 Task: Create a new attribution model for campaigns
Action: Mouse moved to (150, 226)
Screenshot: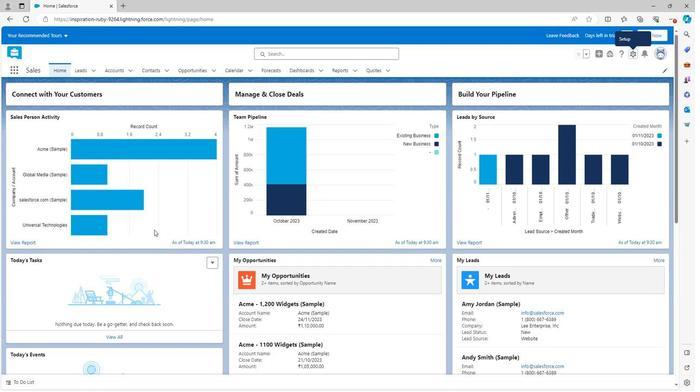
Action: Mouse scrolled (150, 226) with delta (0, 0)
Screenshot: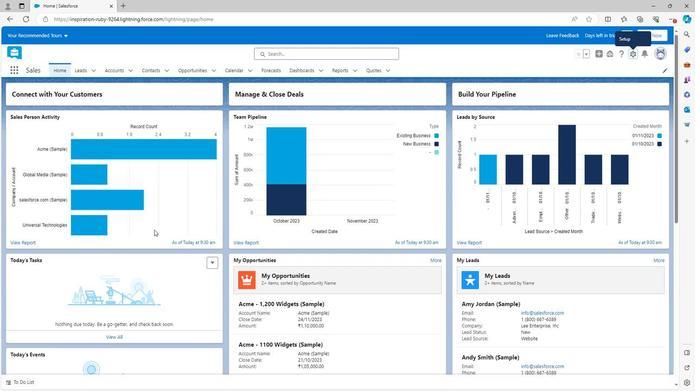 
Action: Mouse scrolled (150, 226) with delta (0, 0)
Screenshot: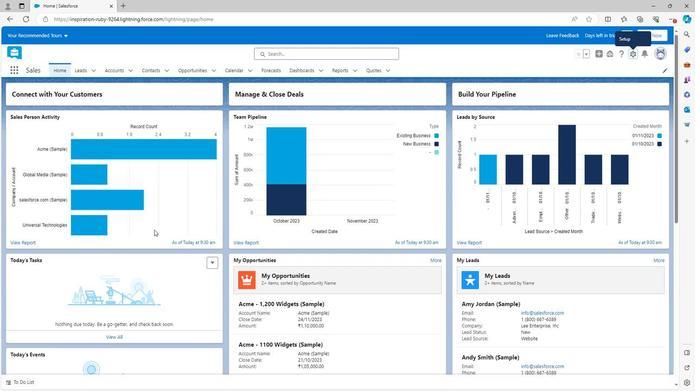 
Action: Mouse scrolled (150, 226) with delta (0, 0)
Screenshot: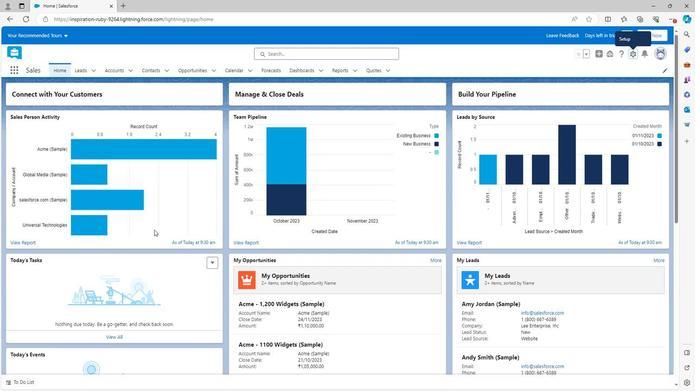 
Action: Mouse scrolled (150, 226) with delta (0, 0)
Screenshot: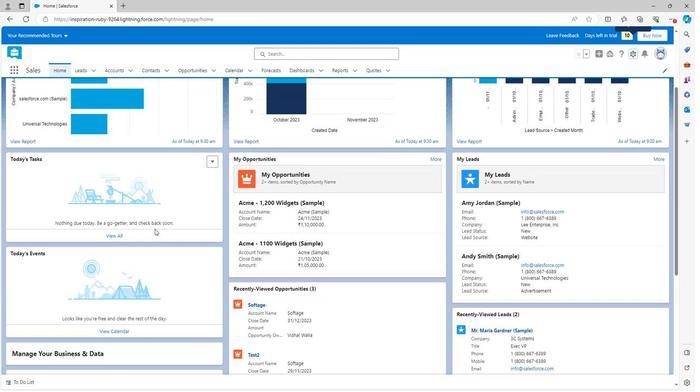
Action: Mouse scrolled (150, 226) with delta (0, 0)
Screenshot: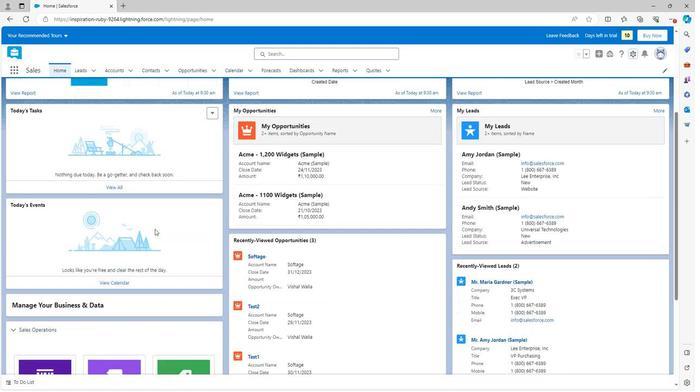 
Action: Mouse scrolled (150, 226) with delta (0, 0)
Screenshot: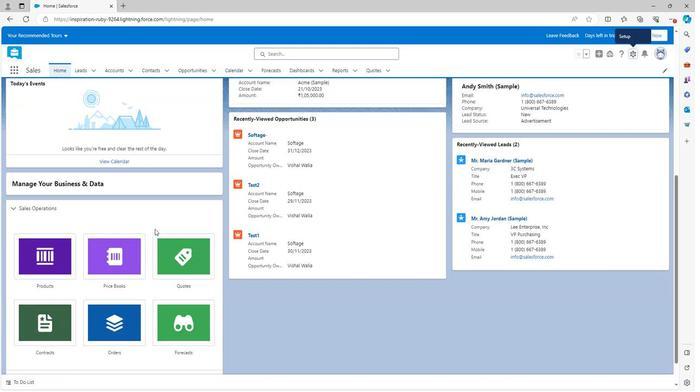 
Action: Mouse scrolled (150, 226) with delta (0, 0)
Screenshot: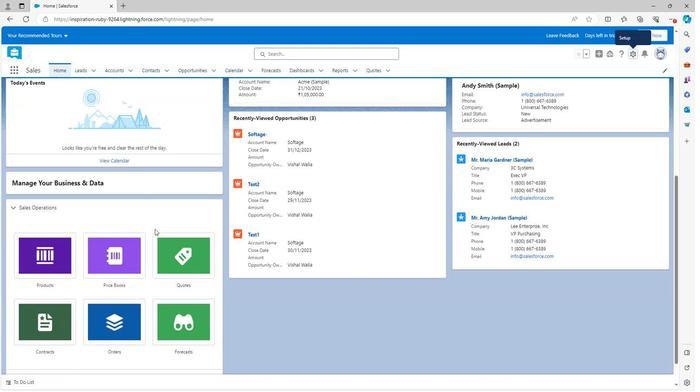 
Action: Mouse scrolled (150, 226) with delta (0, 0)
Screenshot: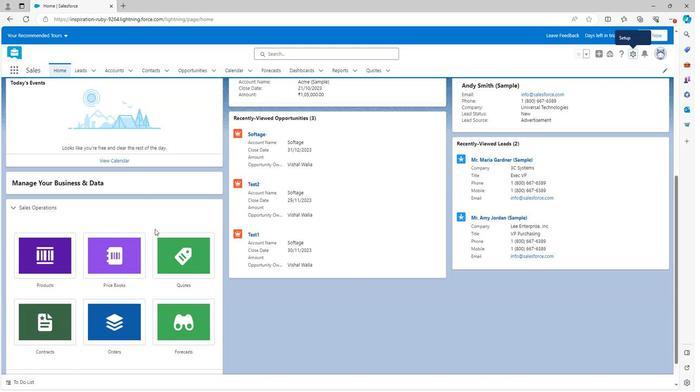 
Action: Mouse scrolled (150, 226) with delta (0, 0)
Screenshot: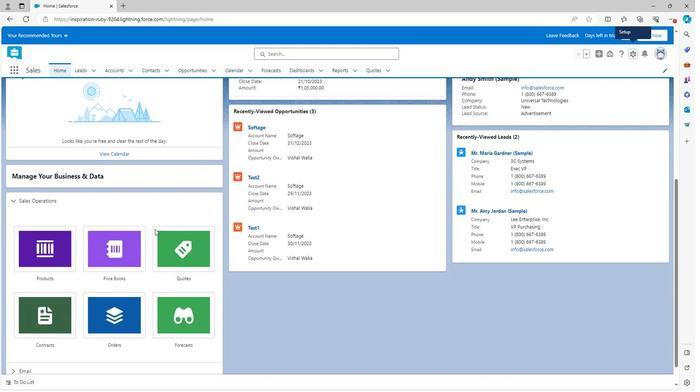 
Action: Mouse scrolled (150, 226) with delta (0, 0)
Screenshot: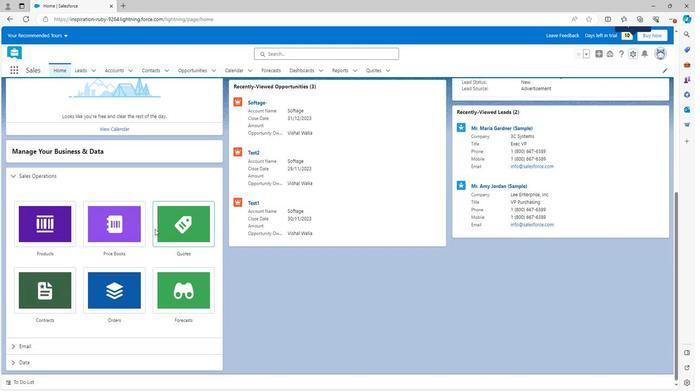 
Action: Mouse moved to (580, 97)
Screenshot: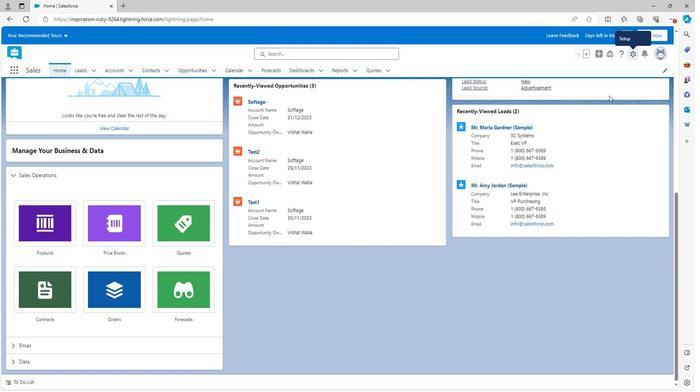 
Action: Mouse scrolled (580, 98) with delta (0, 0)
Screenshot: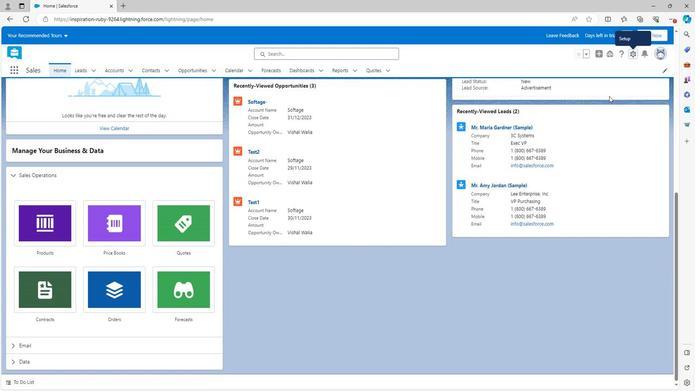 
Action: Mouse scrolled (580, 98) with delta (0, 0)
Screenshot: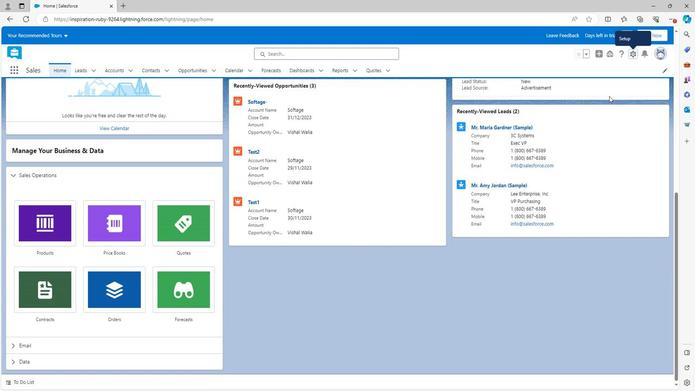 
Action: Mouse moved to (580, 98)
Screenshot: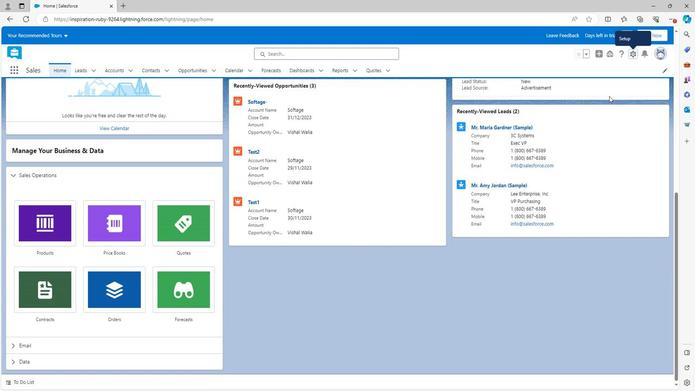 
Action: Mouse scrolled (580, 98) with delta (0, 0)
Screenshot: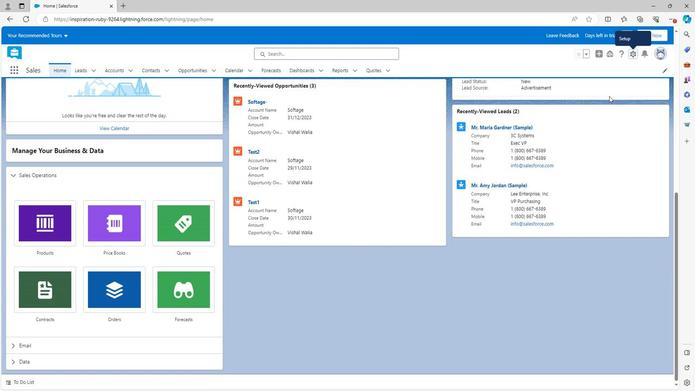 
Action: Mouse scrolled (580, 98) with delta (0, 0)
Screenshot: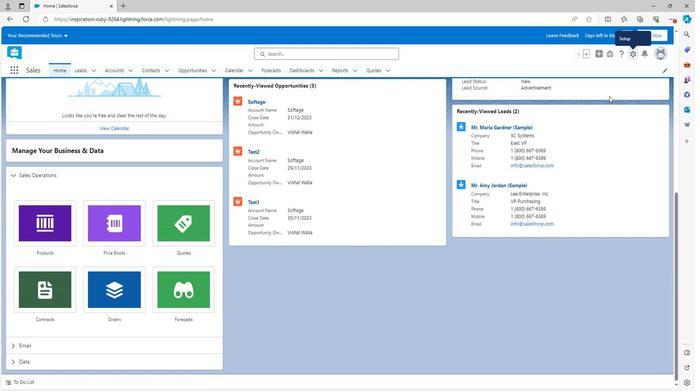 
Action: Mouse scrolled (580, 98) with delta (0, 0)
Screenshot: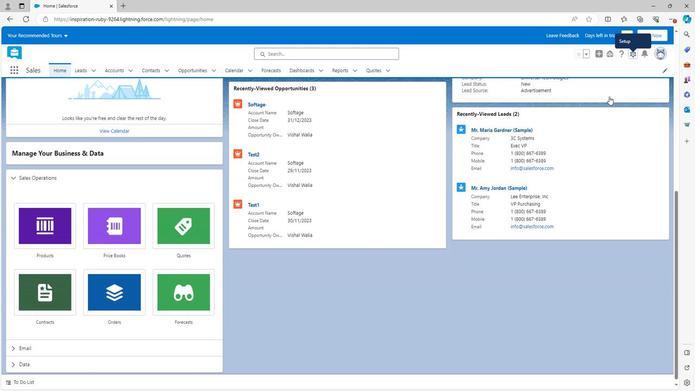 
Action: Mouse scrolled (580, 98) with delta (0, 0)
Screenshot: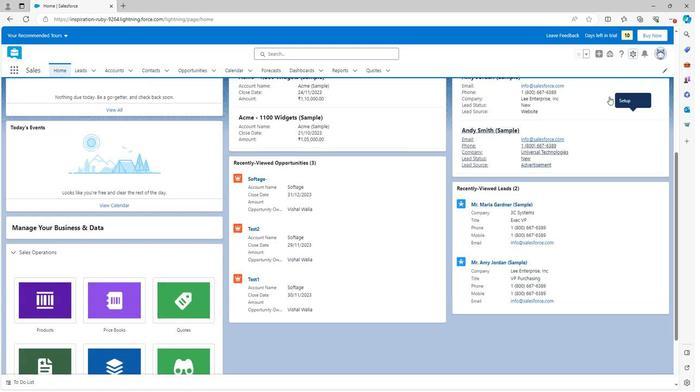 
Action: Mouse scrolled (580, 98) with delta (0, 0)
Screenshot: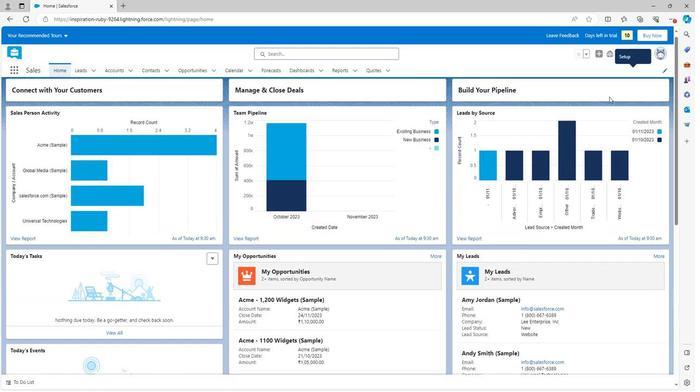 
Action: Mouse scrolled (580, 98) with delta (0, 0)
Screenshot: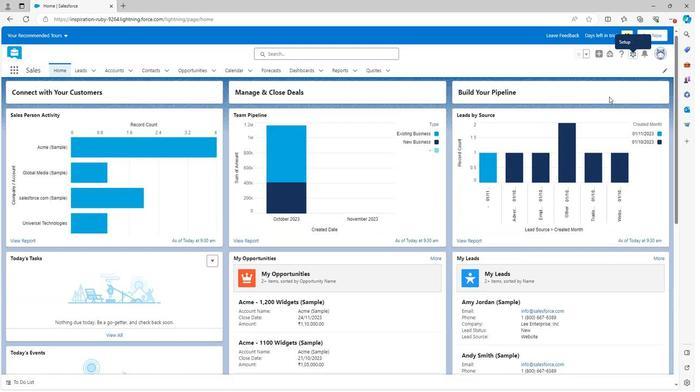 
Action: Mouse scrolled (580, 98) with delta (0, 0)
Screenshot: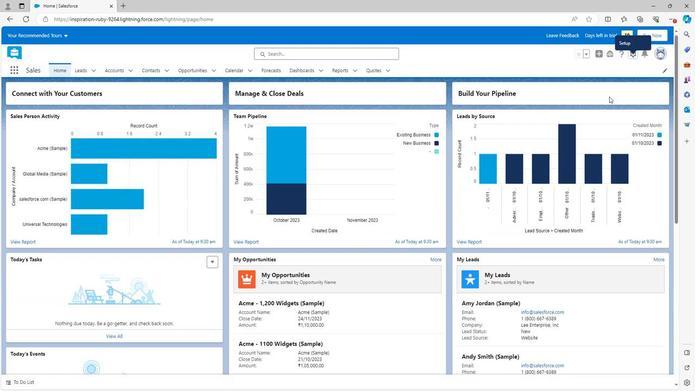 
Action: Mouse moved to (603, 55)
Screenshot: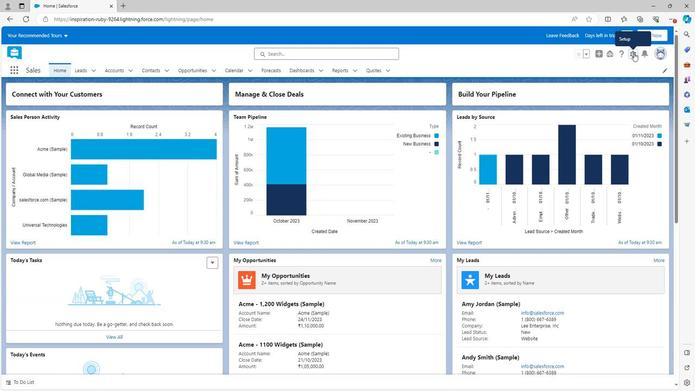 
Action: Mouse pressed left at (603, 55)
Screenshot: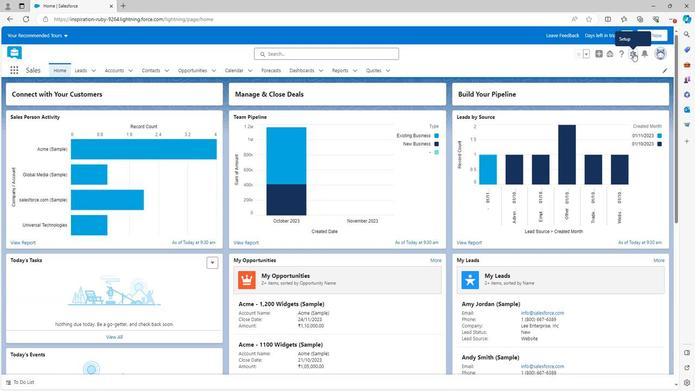 
Action: Mouse moved to (584, 75)
Screenshot: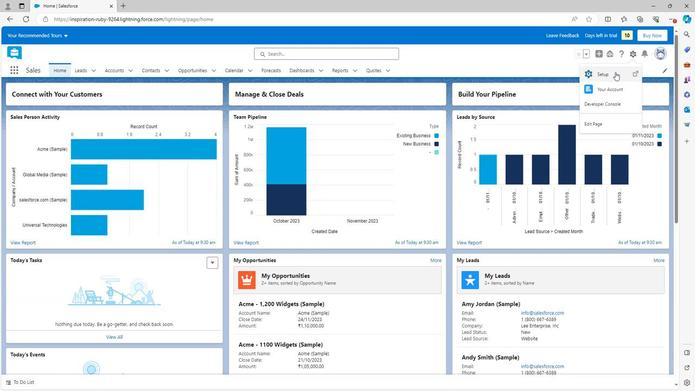 
Action: Mouse pressed left at (584, 75)
Screenshot: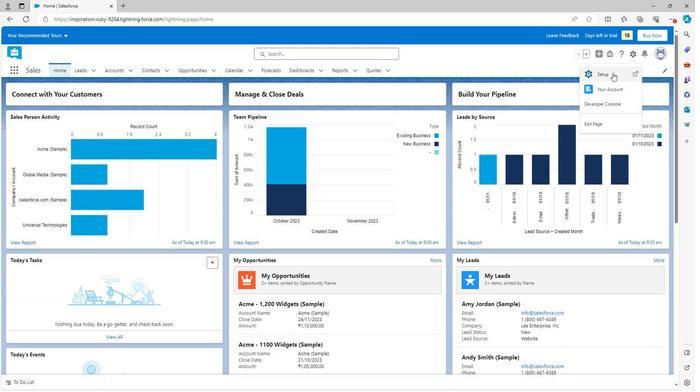 
Action: Mouse moved to (11, 248)
Screenshot: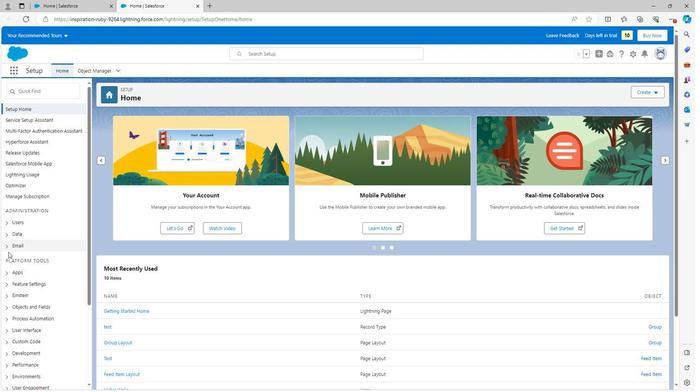 
Action: Mouse scrolled (11, 248) with delta (0, 0)
Screenshot: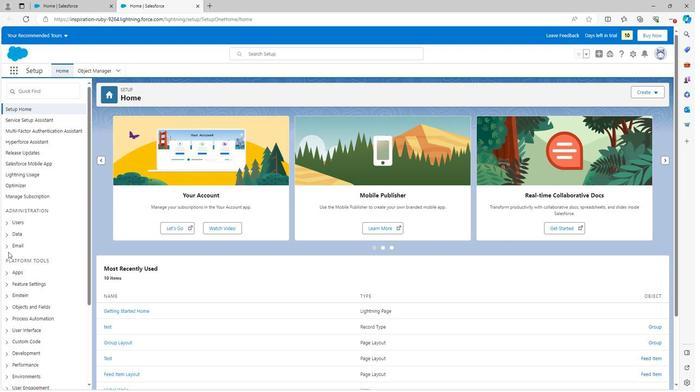 
Action: Mouse scrolled (11, 248) with delta (0, 0)
Screenshot: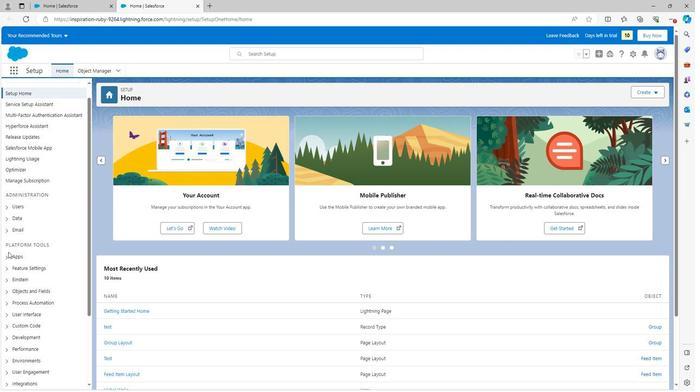 
Action: Mouse scrolled (11, 248) with delta (0, 0)
Screenshot: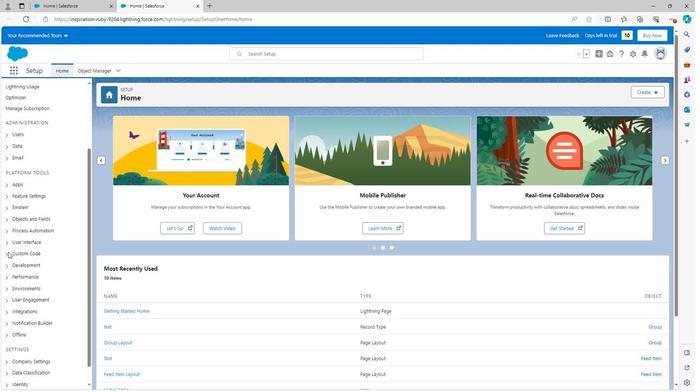 
Action: Mouse moved to (11, 174)
Screenshot: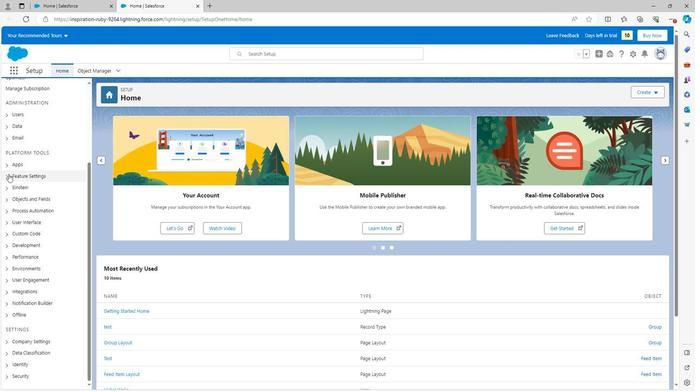 
Action: Mouse pressed left at (11, 174)
Screenshot: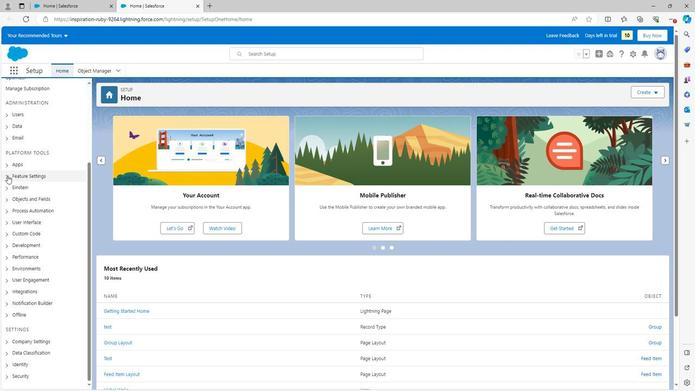 
Action: Mouse moved to (13, 185)
Screenshot: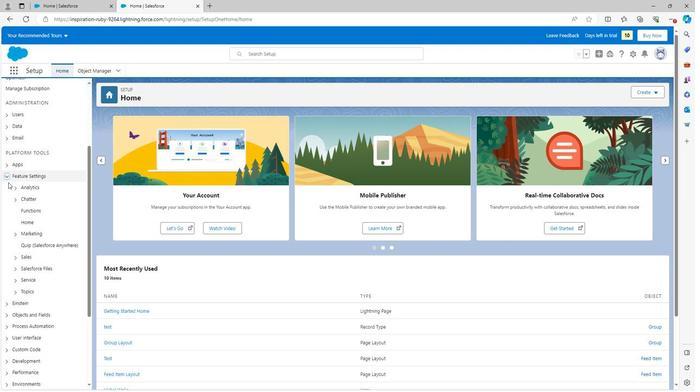 
Action: Mouse scrolled (13, 184) with delta (0, 0)
Screenshot: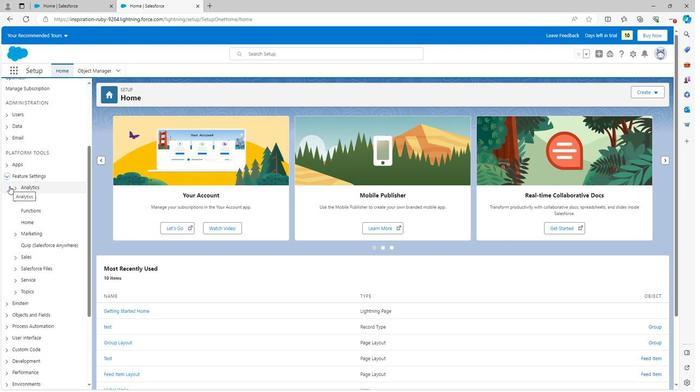 
Action: Mouse moved to (19, 185)
Screenshot: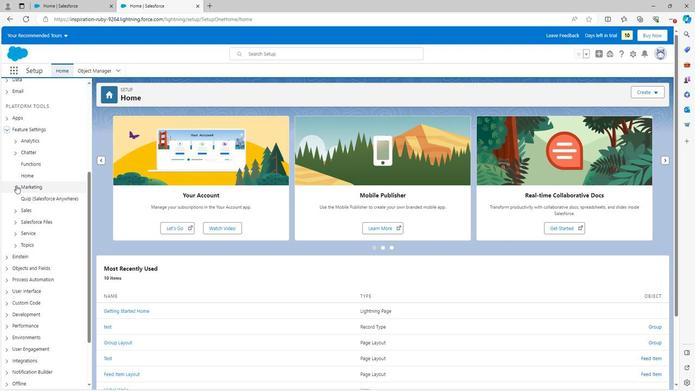 
Action: Mouse pressed left at (19, 185)
Screenshot: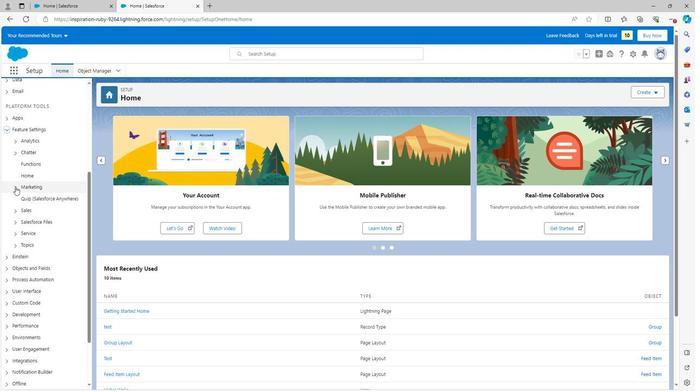 
Action: Mouse moved to (23, 215)
Screenshot: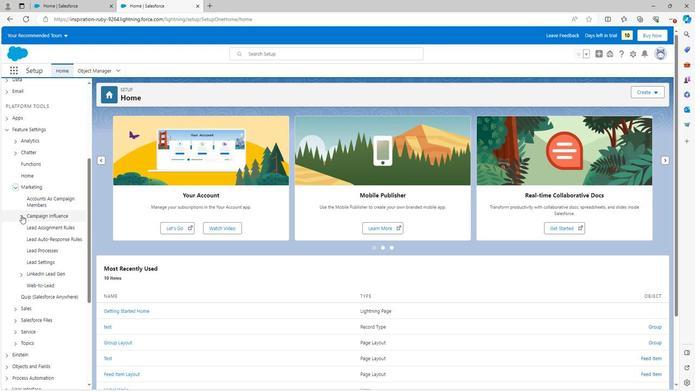 
Action: Mouse pressed left at (23, 215)
Screenshot: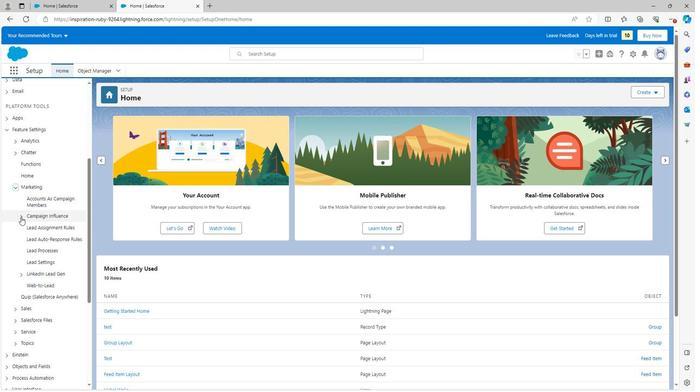 
Action: Mouse moved to (42, 251)
Screenshot: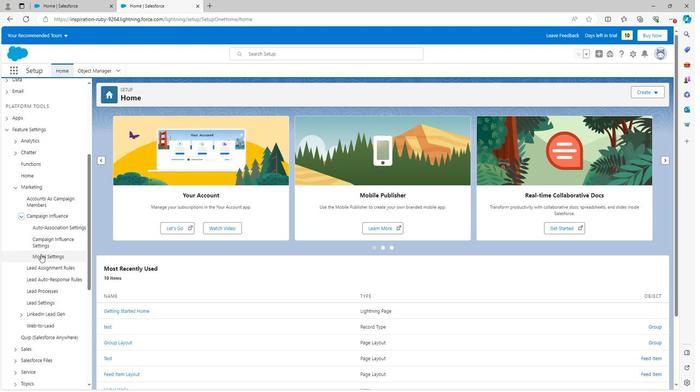 
Action: Mouse pressed left at (42, 251)
Screenshot: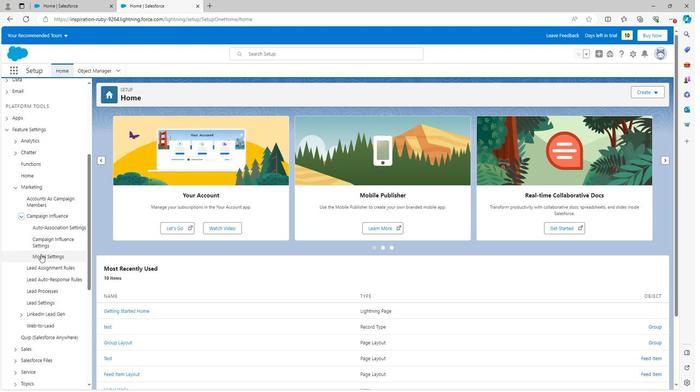 
Action: Mouse moved to (355, 138)
Screenshot: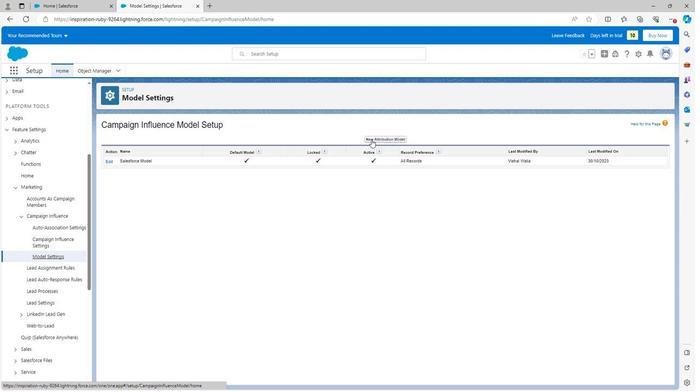 
Action: Mouse pressed left at (355, 138)
Screenshot: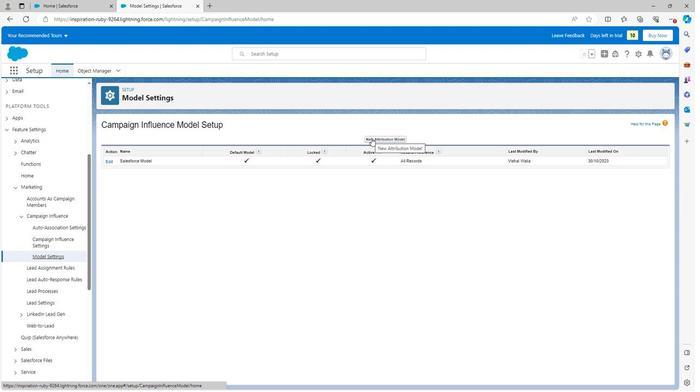 
Action: Mouse moved to (207, 167)
Screenshot: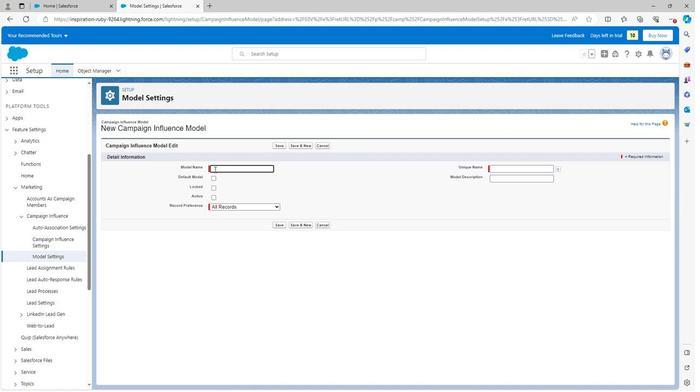 
Action: Key pressed <Key.shift>
Screenshot: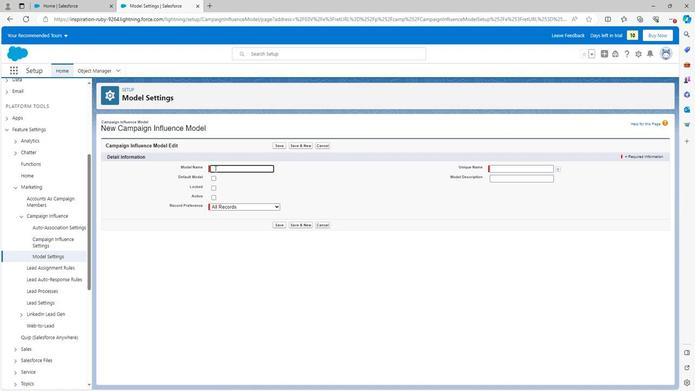 
Action: Mouse moved to (208, 167)
Screenshot: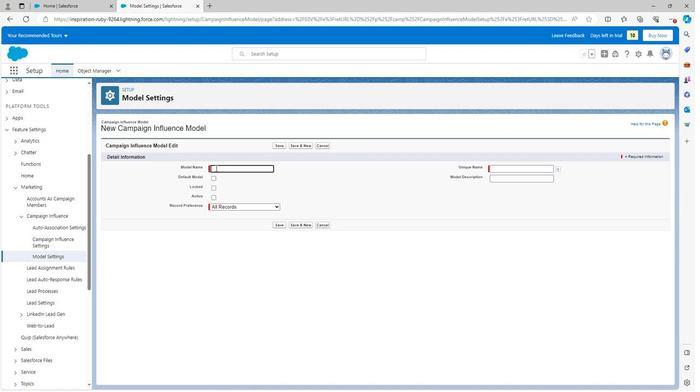 
Action: Key pressed <Key.shift>
Screenshot: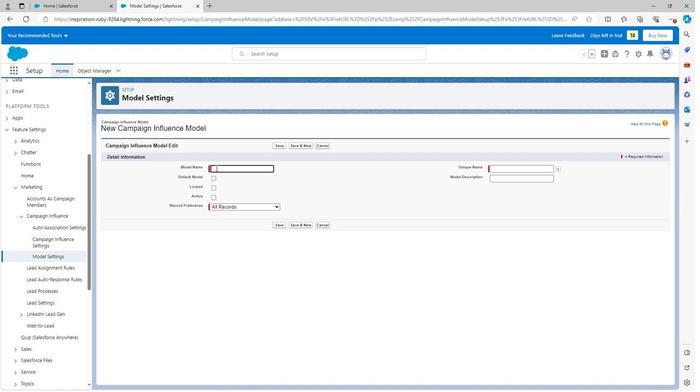 
Action: Mouse moved to (208, 167)
Screenshot: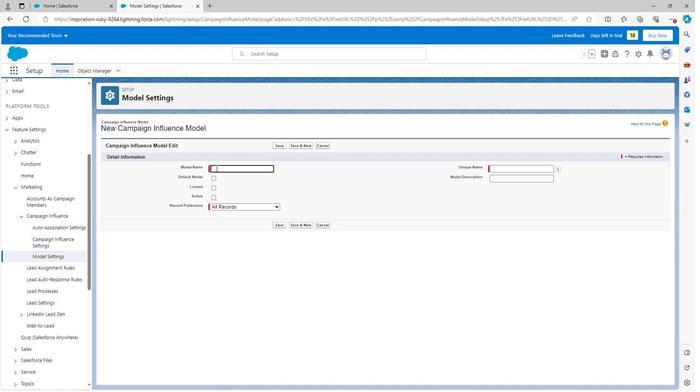 
Action: Key pressed <Key.shift>
Screenshot: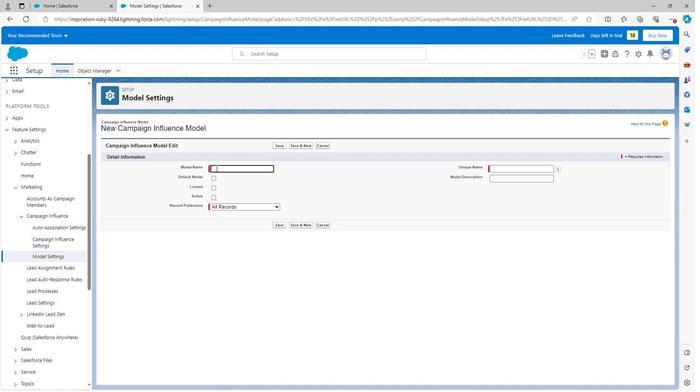 
Action: Mouse moved to (209, 167)
Screenshot: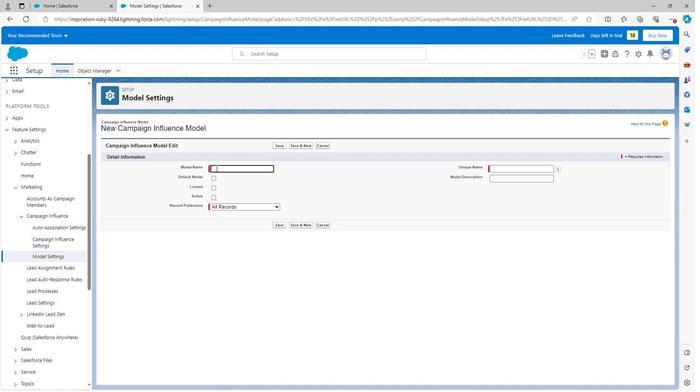 
Action: Key pressed <Key.shift>
Screenshot: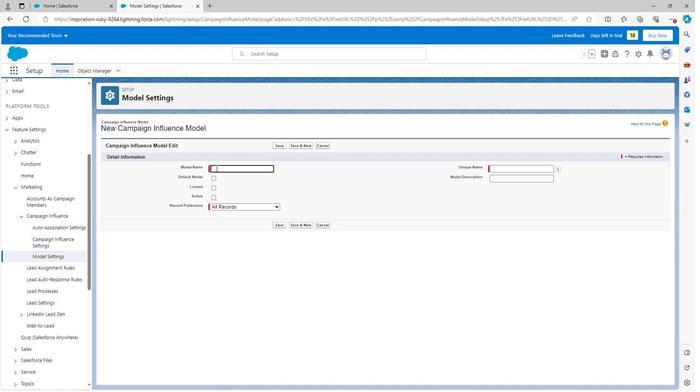
Action: Mouse moved to (209, 167)
Screenshot: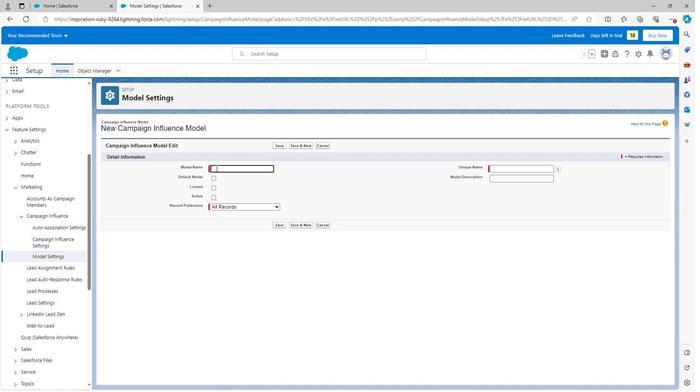 
Action: Key pressed <Key.shift>
Screenshot: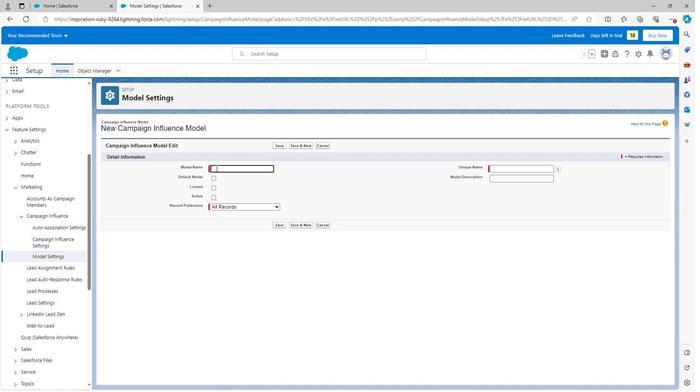 
Action: Mouse moved to (210, 167)
Screenshot: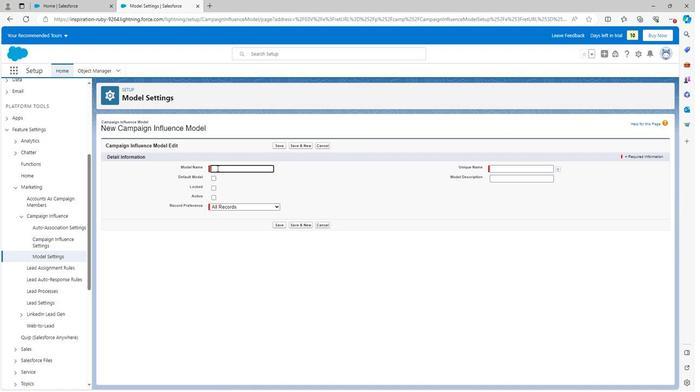 
Action: Key pressed <Key.shift>
Screenshot: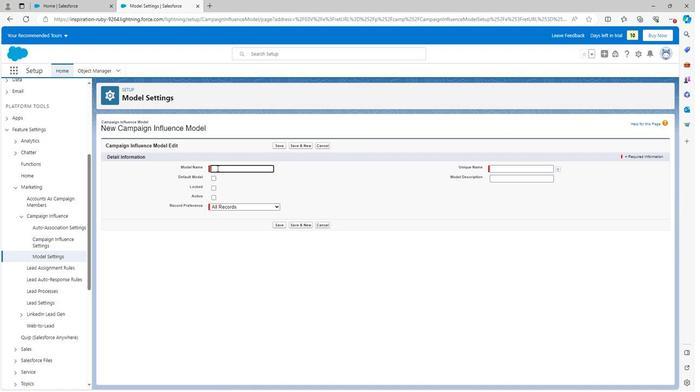 
Action: Mouse moved to (210, 168)
Screenshot: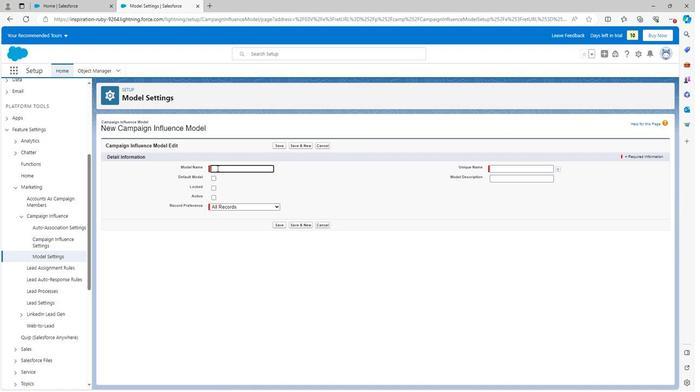 
Action: Key pressed T
Screenshot: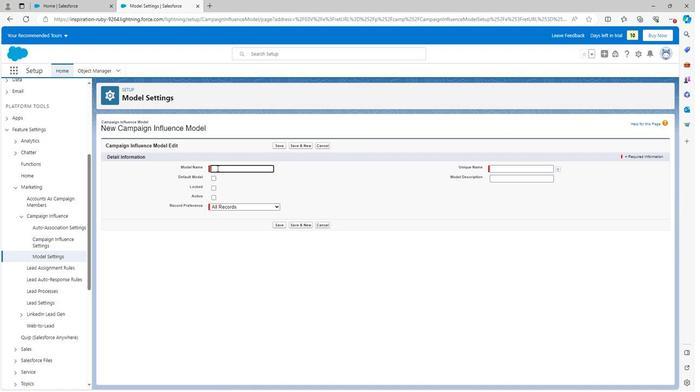 
Action: Mouse moved to (213, 170)
Screenshot: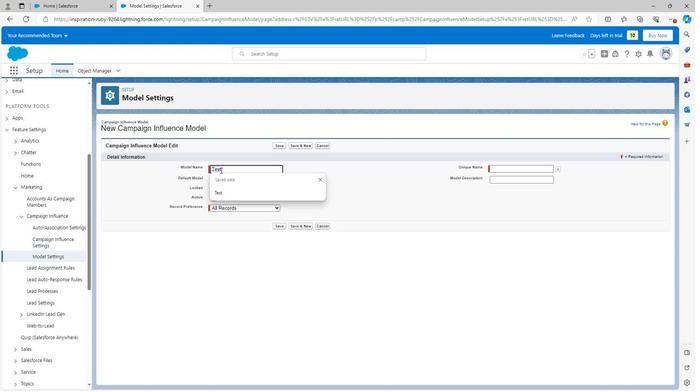 
Action: Key pressed est
Screenshot: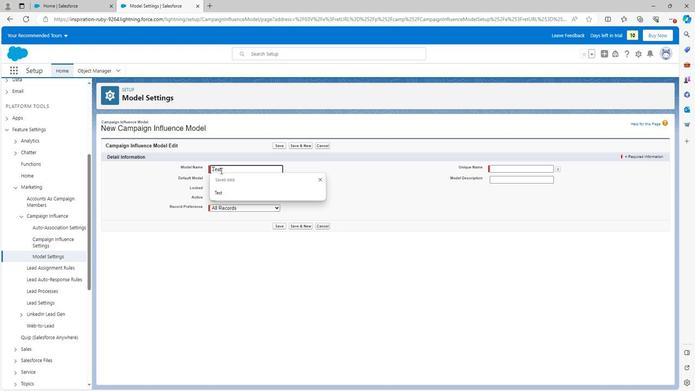 
Action: Mouse moved to (281, 167)
Screenshot: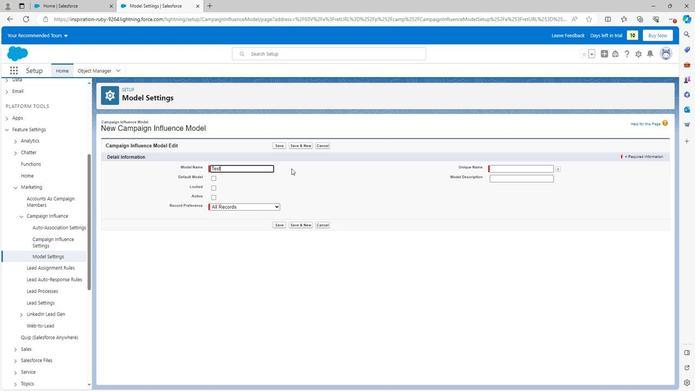
Action: Mouse pressed left at (281, 167)
Screenshot: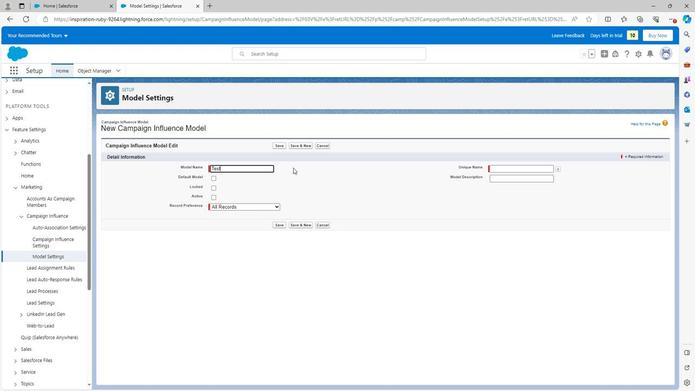
Action: Mouse moved to (205, 176)
Screenshot: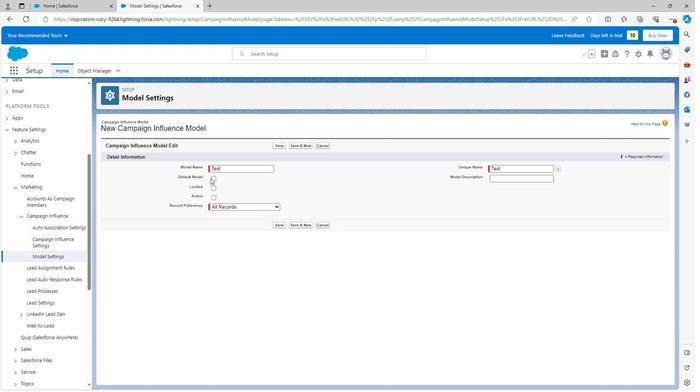 
Action: Mouse pressed left at (205, 176)
Screenshot: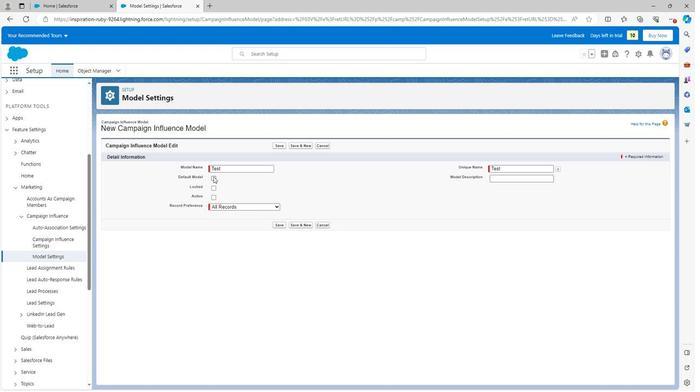 
Action: Mouse moved to (272, 222)
Screenshot: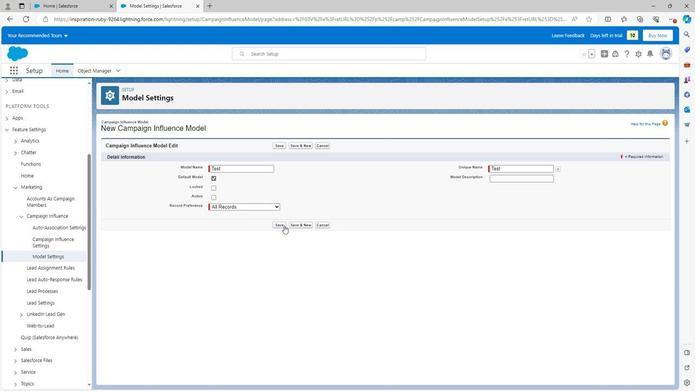 
Action: Mouse pressed left at (272, 222)
Screenshot: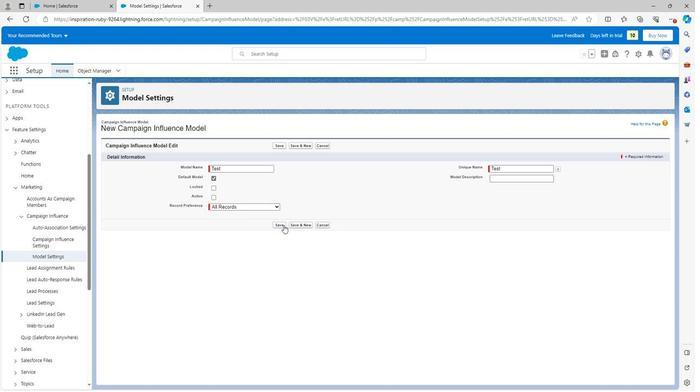 
Action: Mouse moved to (205, 207)
Screenshot: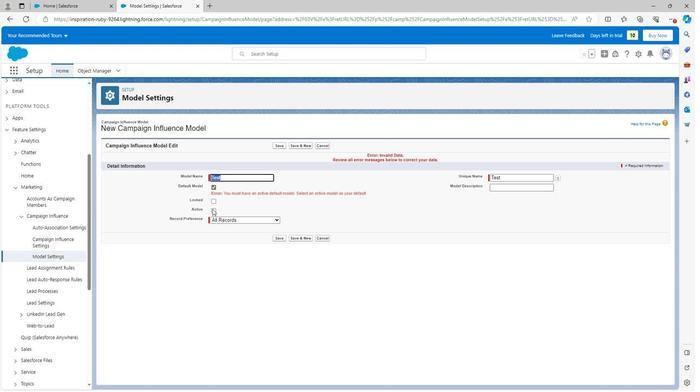 
Action: Mouse pressed left at (205, 207)
Screenshot: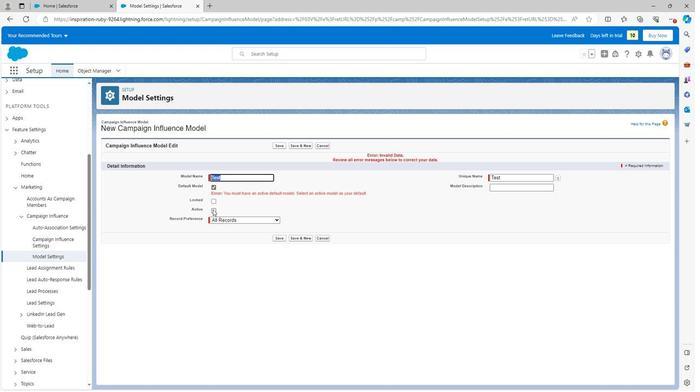 
Action: Mouse moved to (218, 177)
Screenshot: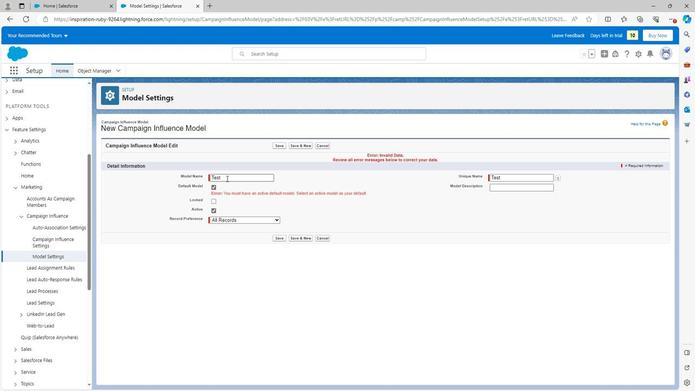 
Action: Mouse pressed left at (218, 177)
Screenshot: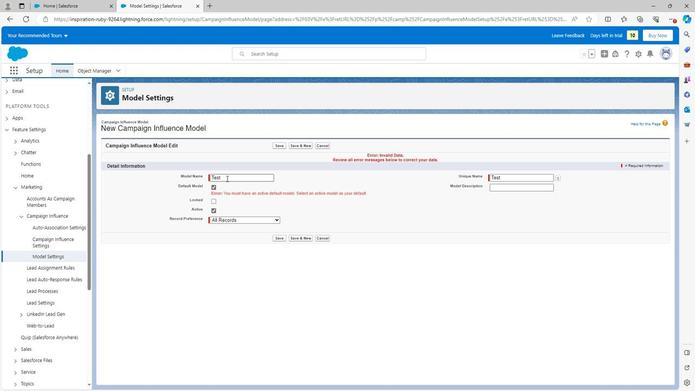 
Action: Mouse moved to (218, 177)
Screenshot: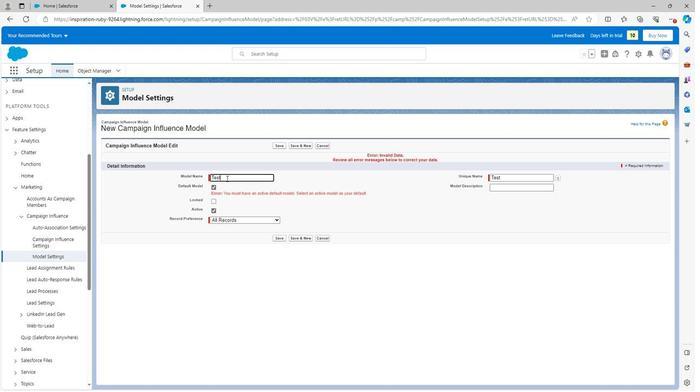
Action: Key pressed 1
Screenshot: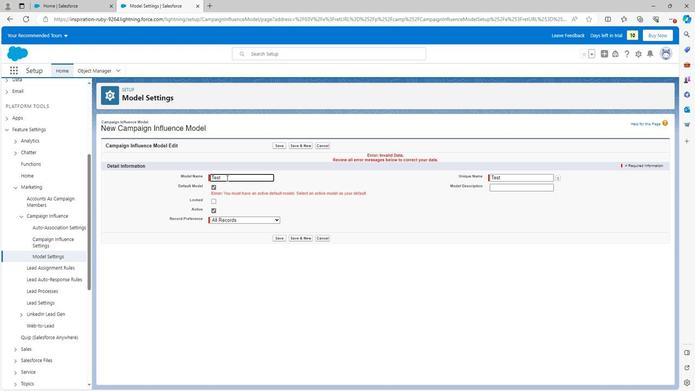 
Action: Mouse moved to (235, 202)
Screenshot: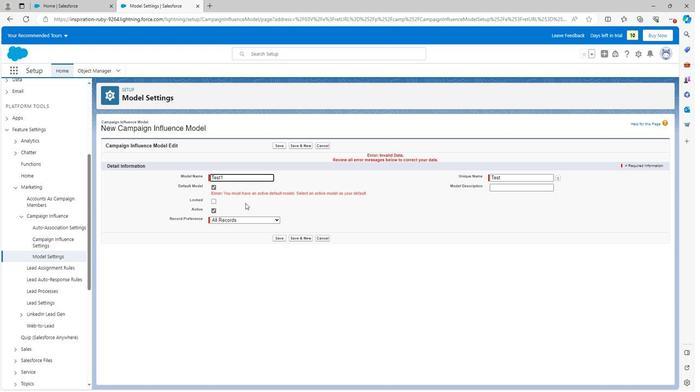 
Action: Mouse pressed left at (235, 202)
Screenshot: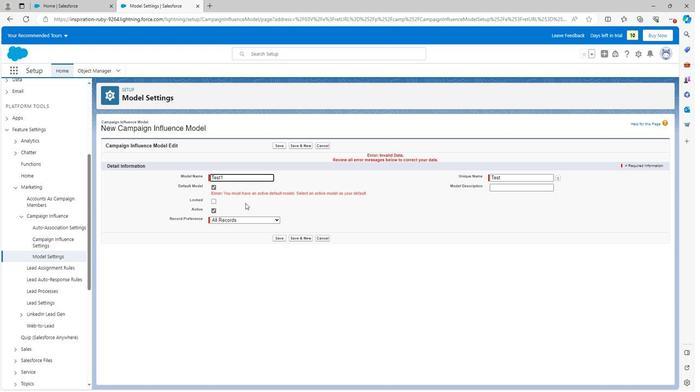 
Action: Mouse moved to (480, 177)
Screenshot: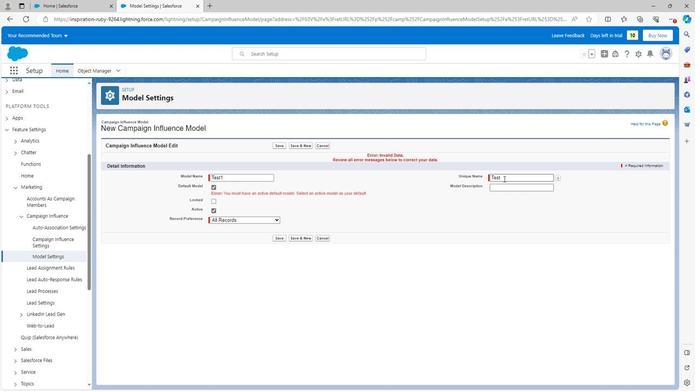 
Action: Mouse pressed left at (480, 177)
Screenshot: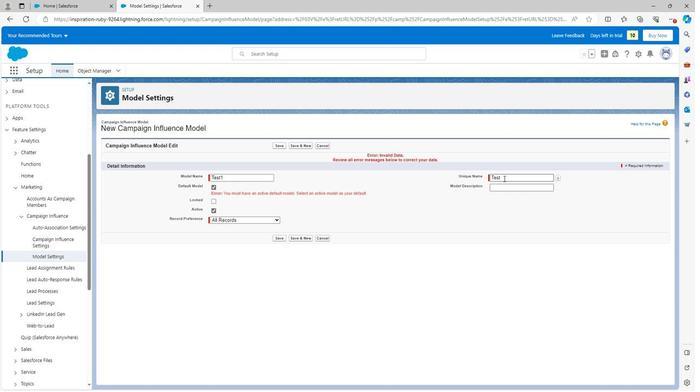 
Action: Mouse moved to (479, 179)
Screenshot: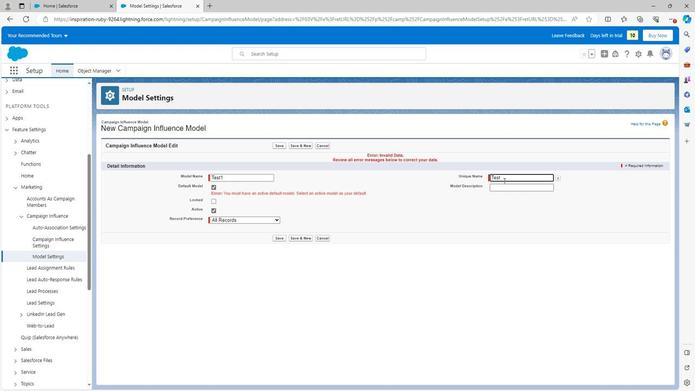 
Action: Key pressed 1
Screenshot: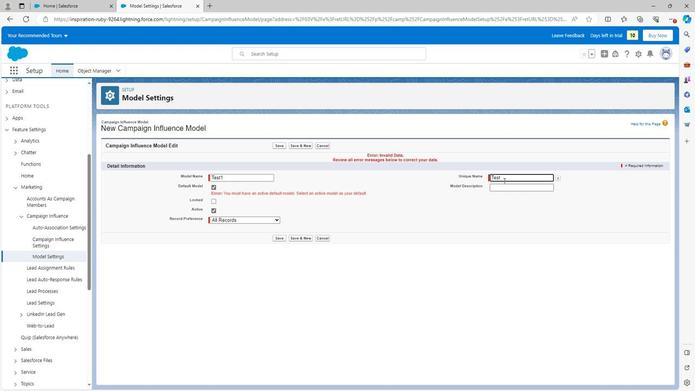 
Action: Mouse moved to (373, 215)
Screenshot: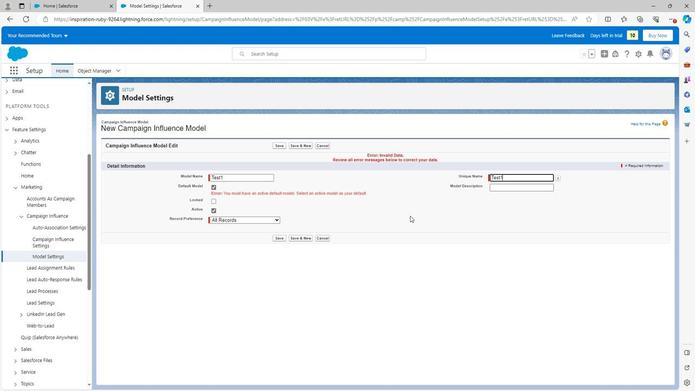 
Action: Mouse pressed left at (373, 215)
Screenshot: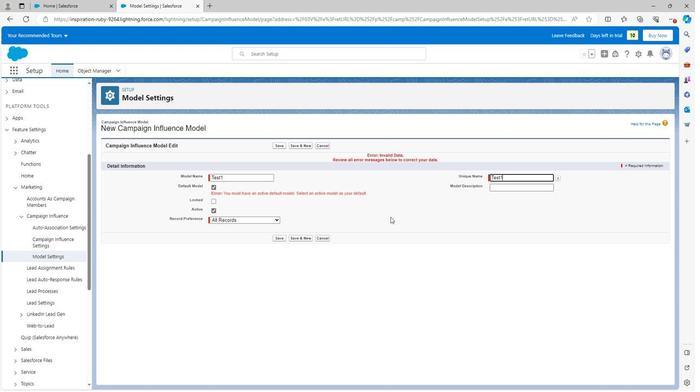 
Action: Mouse moved to (272, 233)
Screenshot: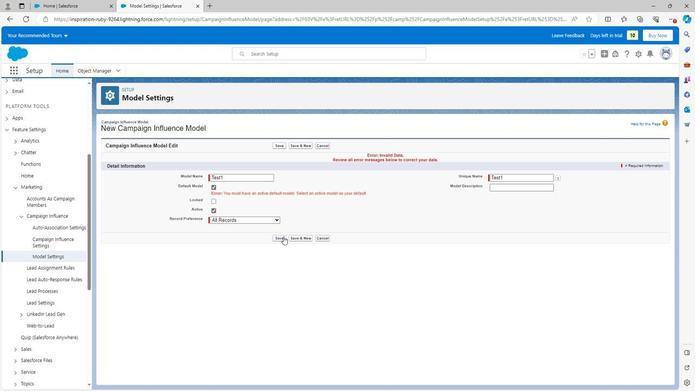 
Action: Mouse pressed left at (272, 233)
Screenshot: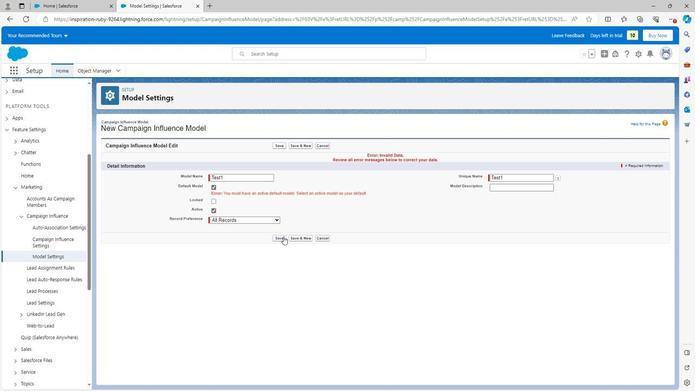 
Action: Mouse moved to (271, 232)
Screenshot: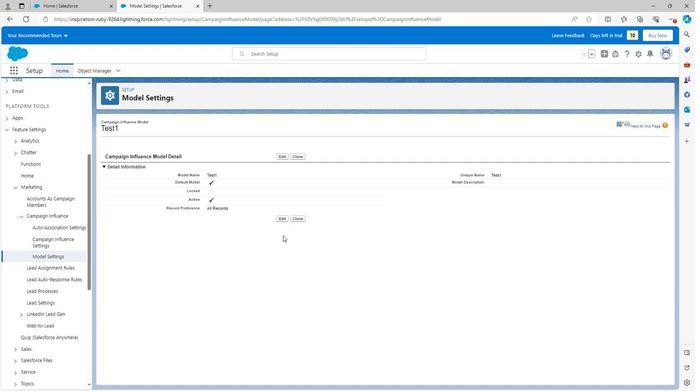 
